 Task: Read customer reviews and ratings for real estate agents in Denver, Colorado, to find an agent who specializes in luxury properties or historic homes.
Action: Mouse moved to (135, 145)
Screenshot: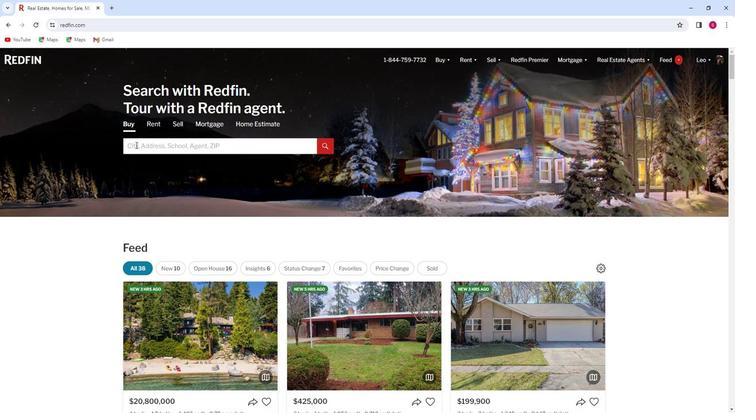 
Action: Mouse pressed left at (135, 145)
Screenshot: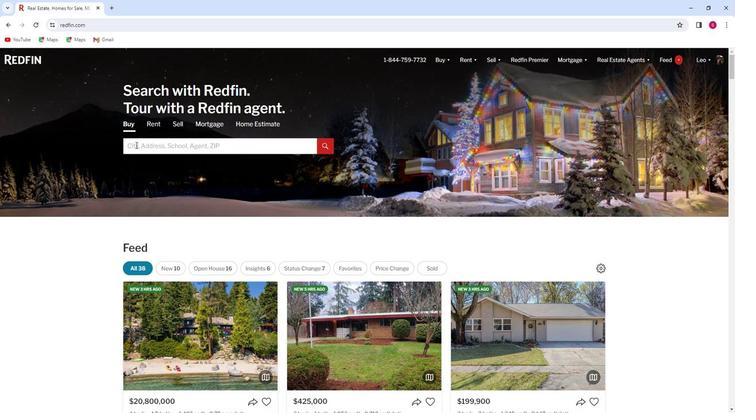 
Action: Key pressed <Key.shift>Denver,
Screenshot: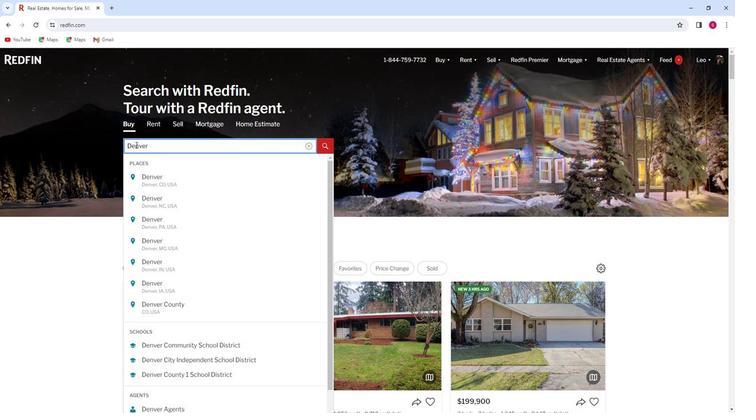 
Action: Mouse moved to (147, 176)
Screenshot: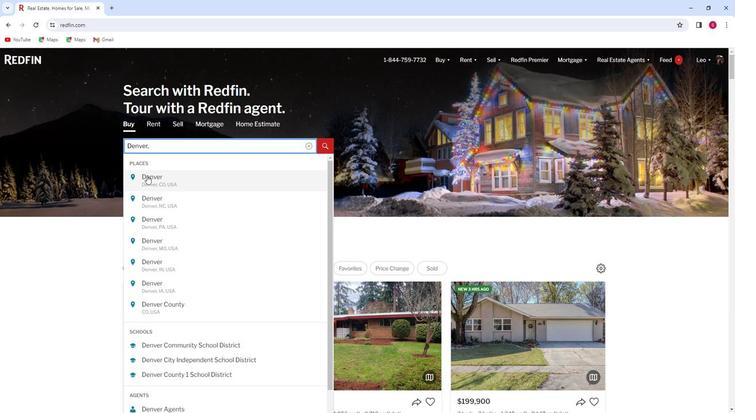
Action: Mouse pressed left at (147, 176)
Screenshot: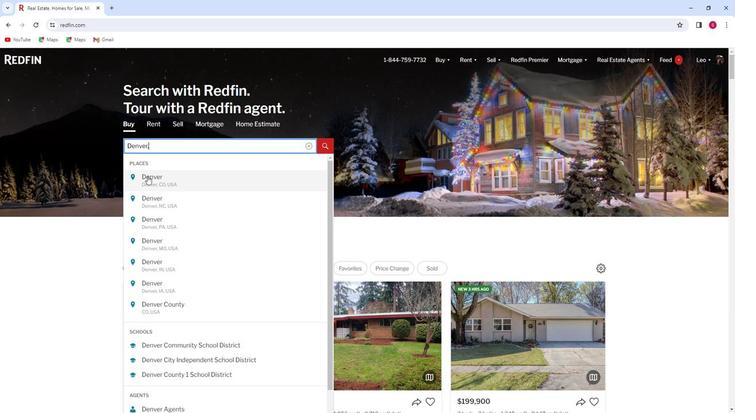 
Action: Mouse moved to (599, 82)
Screenshot: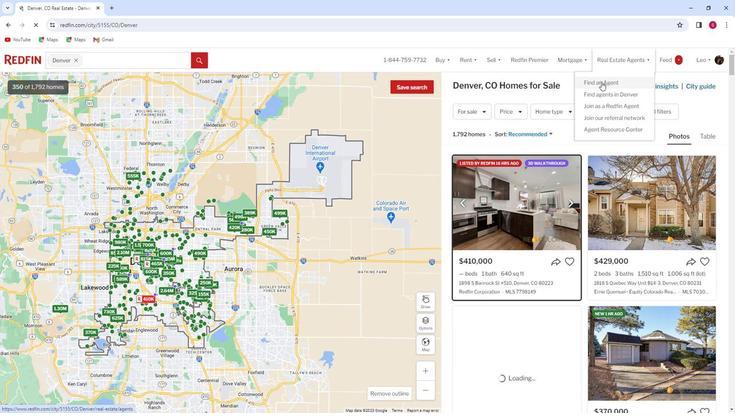 
Action: Mouse pressed left at (599, 82)
Screenshot: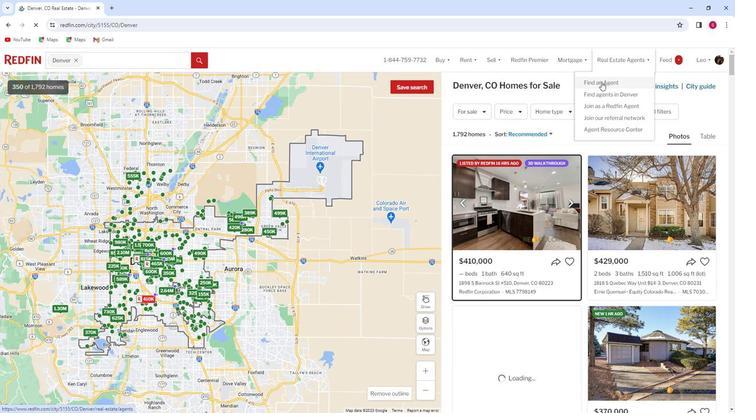 
Action: Mouse moved to (264, 230)
Screenshot: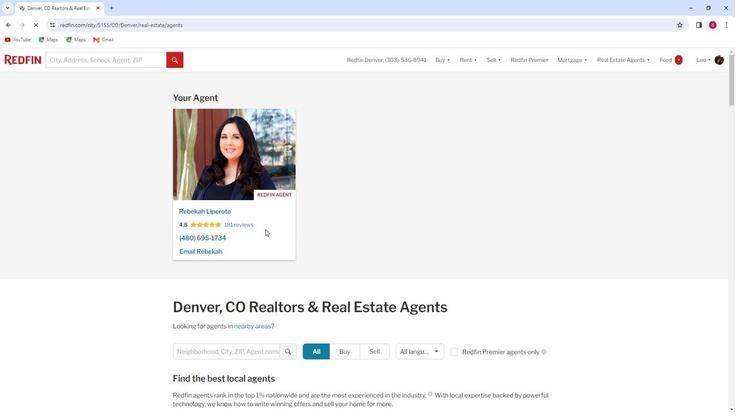 
Action: Mouse scrolled (264, 230) with delta (0, 0)
Screenshot: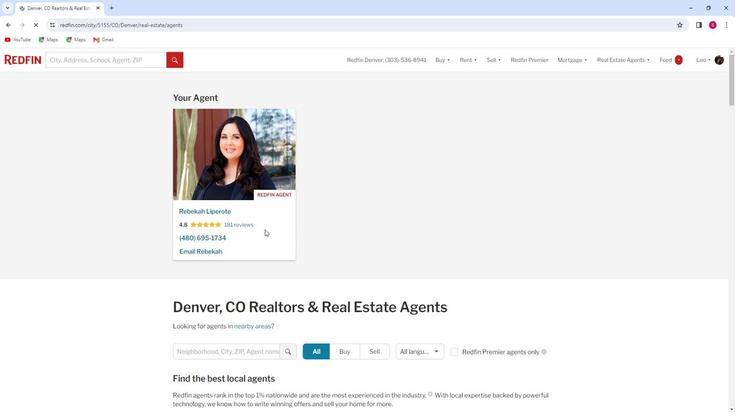 
Action: Mouse moved to (263, 230)
Screenshot: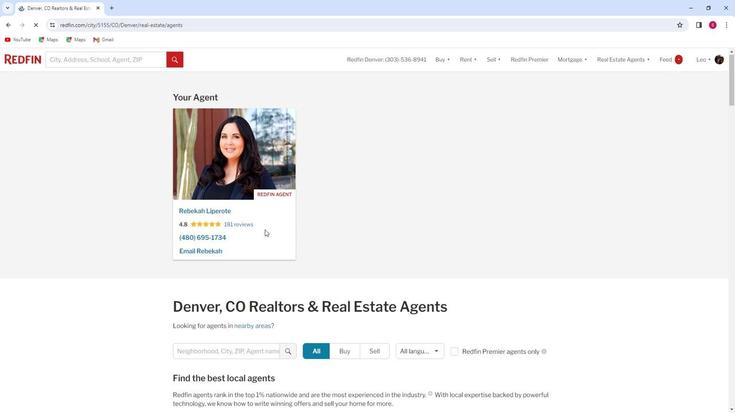 
Action: Mouse scrolled (263, 230) with delta (0, 0)
Screenshot: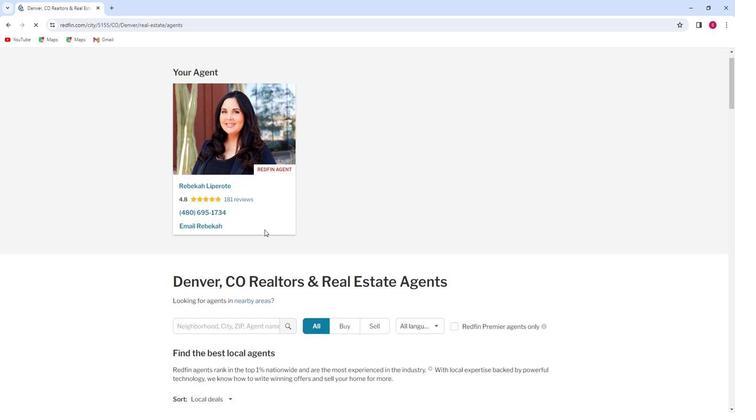 
Action: Mouse moved to (263, 231)
Screenshot: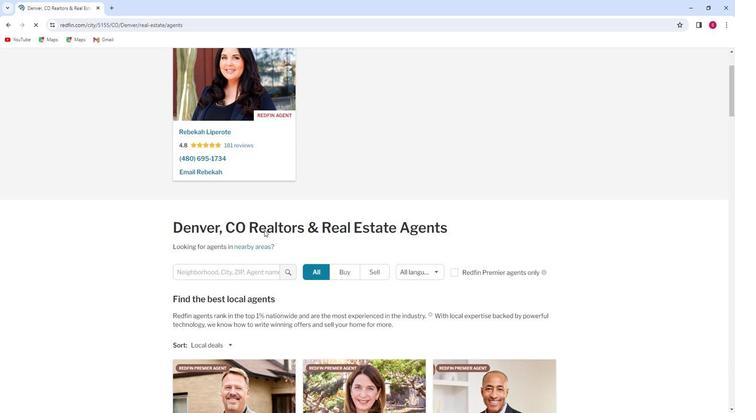 
Action: Mouse scrolled (263, 231) with delta (0, 0)
Screenshot: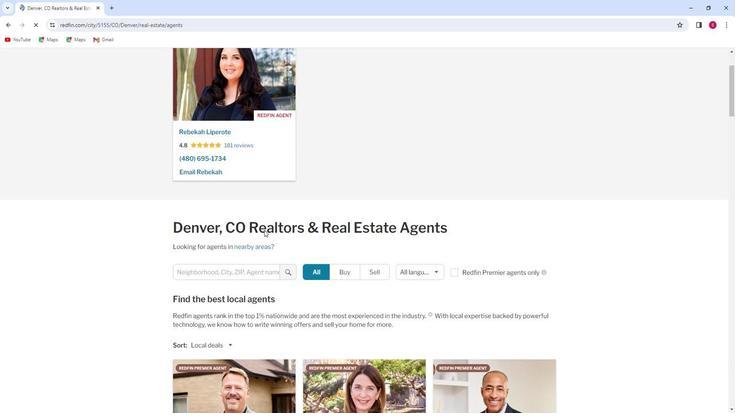 
Action: Mouse scrolled (263, 231) with delta (0, 0)
Screenshot: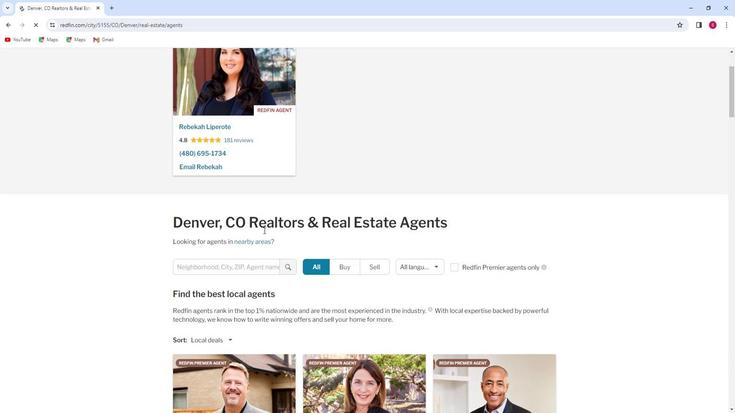 
Action: Mouse scrolled (263, 231) with delta (0, 0)
Screenshot: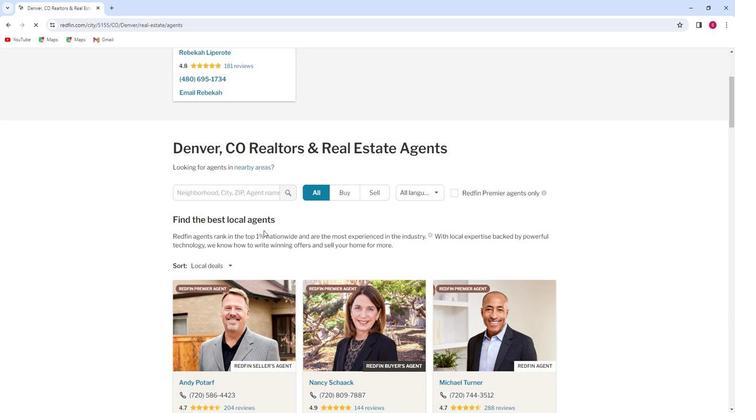 
Action: Mouse scrolled (263, 231) with delta (0, 0)
Screenshot: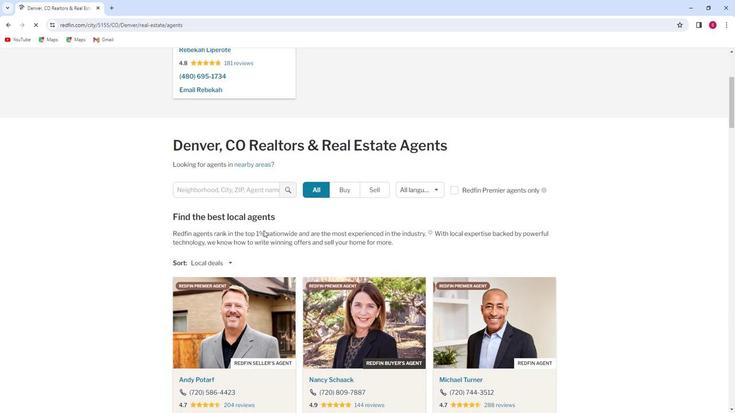 
Action: Mouse scrolled (263, 231) with delta (0, 0)
Screenshot: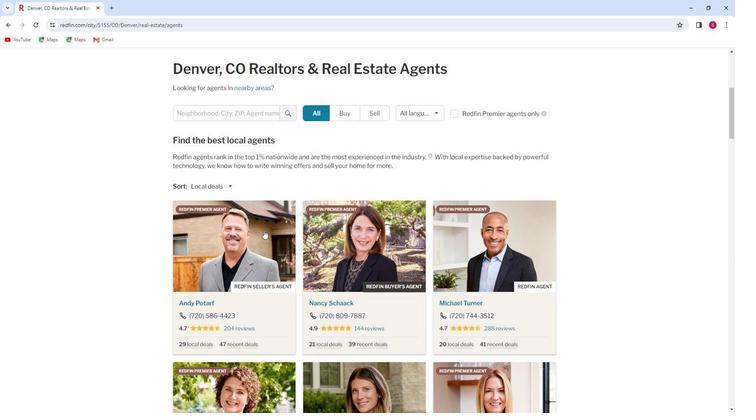 
Action: Mouse moved to (262, 232)
Screenshot: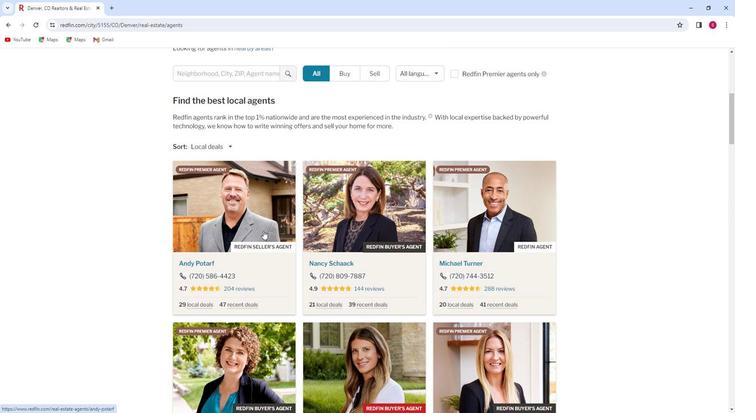 
Action: Mouse scrolled (262, 232) with delta (0, 0)
Screenshot: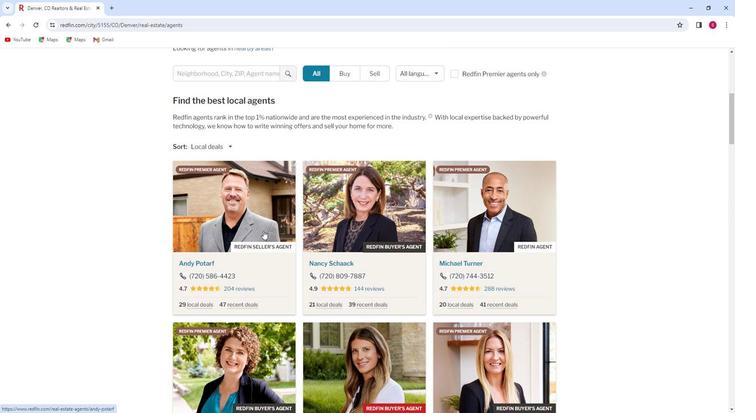 
Action: Mouse scrolled (262, 232) with delta (0, 0)
Screenshot: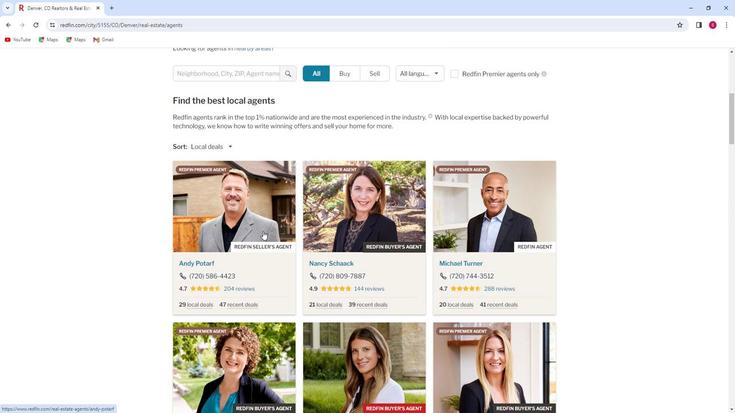 
Action: Mouse scrolled (262, 232) with delta (0, 0)
Screenshot: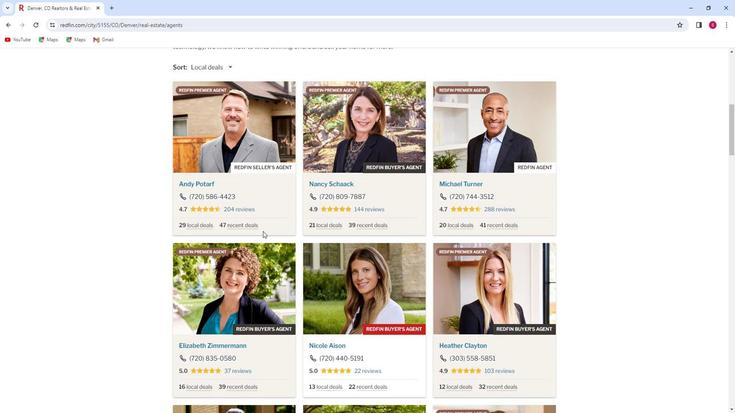 
Action: Mouse scrolled (262, 232) with delta (0, 0)
Screenshot: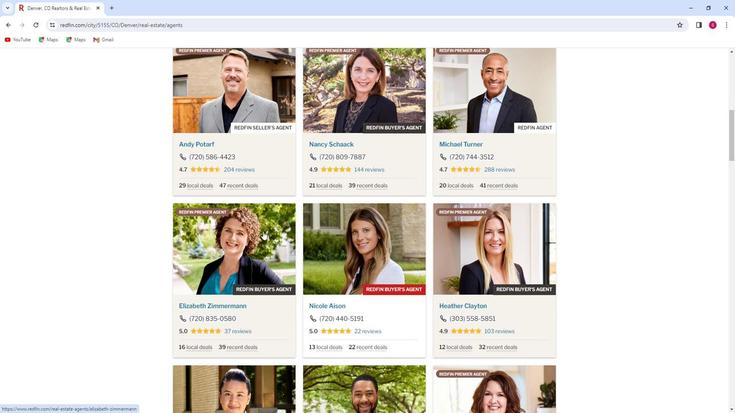 
Action: Mouse scrolled (262, 232) with delta (0, 0)
Screenshot: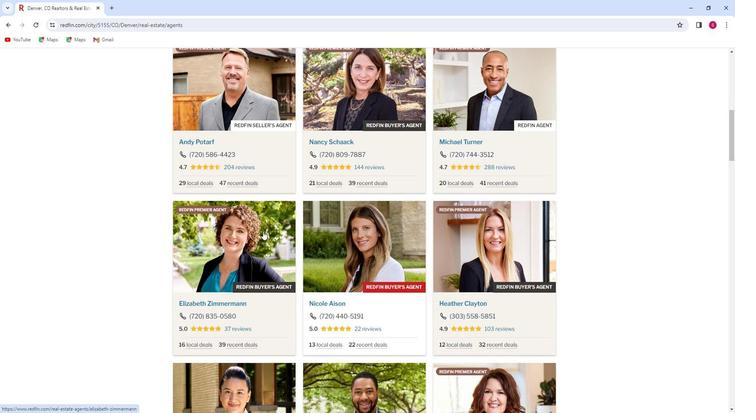 
Action: Mouse scrolled (262, 232) with delta (0, 0)
Screenshot: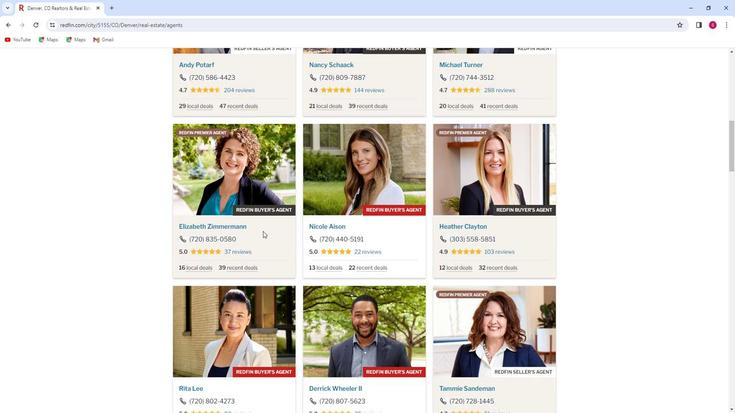 
Action: Mouse moved to (262, 232)
Screenshot: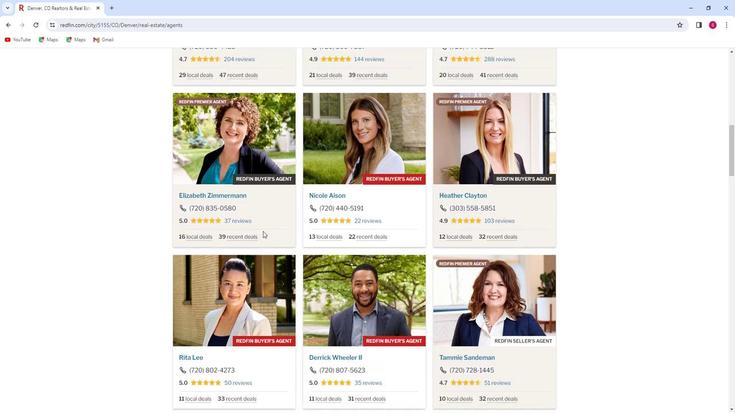 
Action: Mouse scrolled (262, 232) with delta (0, 0)
Screenshot: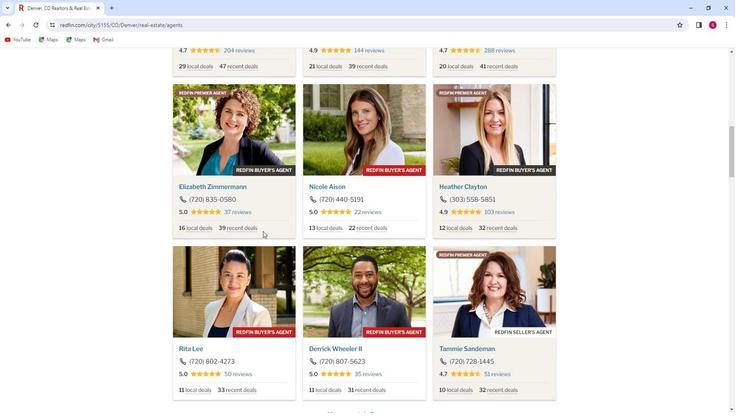 
Action: Mouse moved to (261, 232)
Screenshot: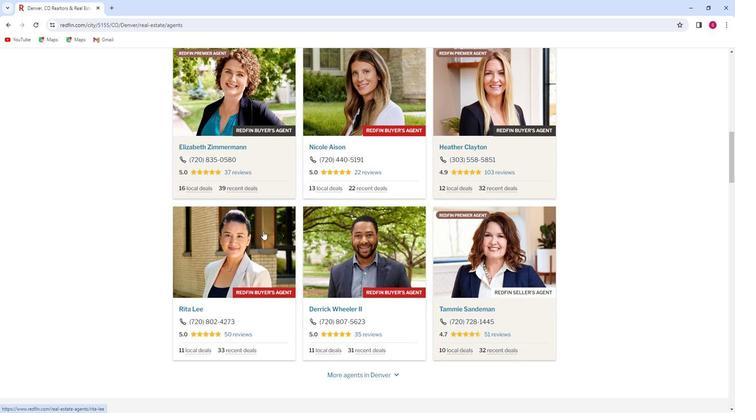 
Action: Mouse scrolled (261, 232) with delta (0, 0)
Screenshot: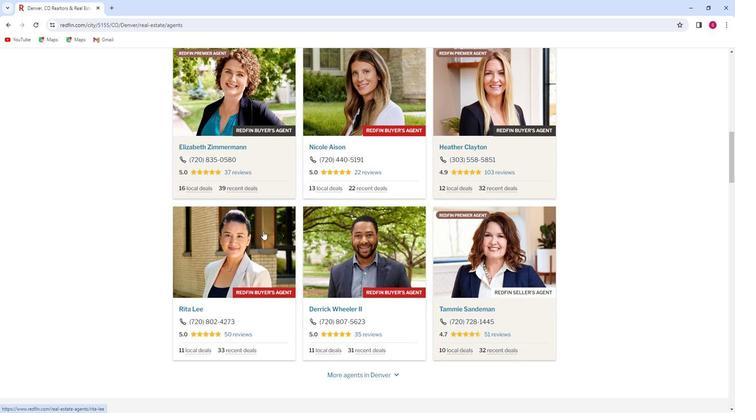 
Action: Mouse scrolled (261, 232) with delta (0, 0)
Screenshot: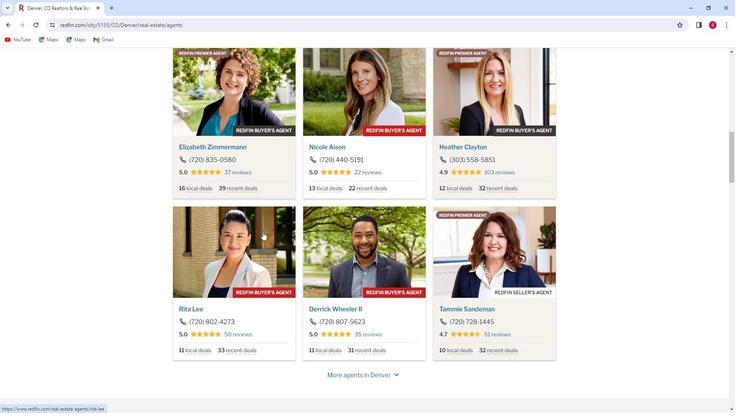 
Action: Mouse scrolled (261, 232) with delta (0, 0)
Screenshot: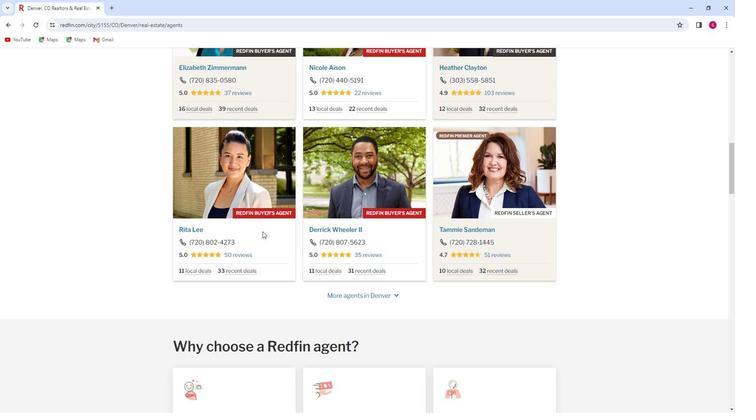 
Action: Mouse scrolled (261, 232) with delta (0, 0)
Screenshot: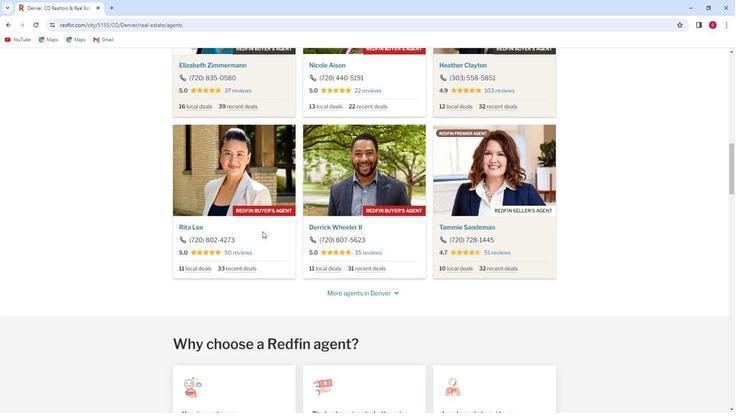 
Action: Mouse scrolled (261, 232) with delta (0, 0)
Screenshot: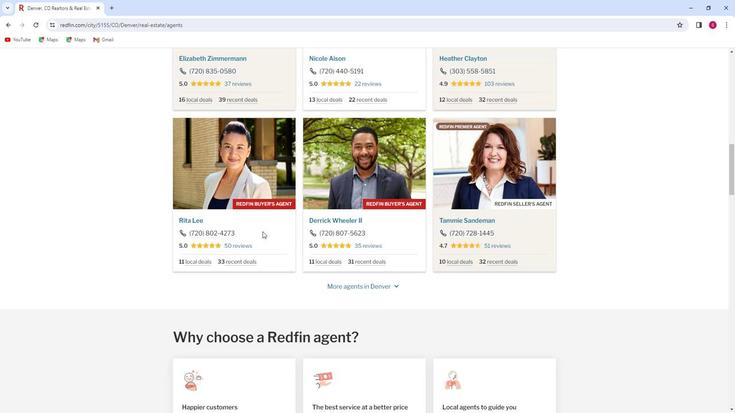 
Action: Mouse scrolled (261, 232) with delta (0, 0)
Screenshot: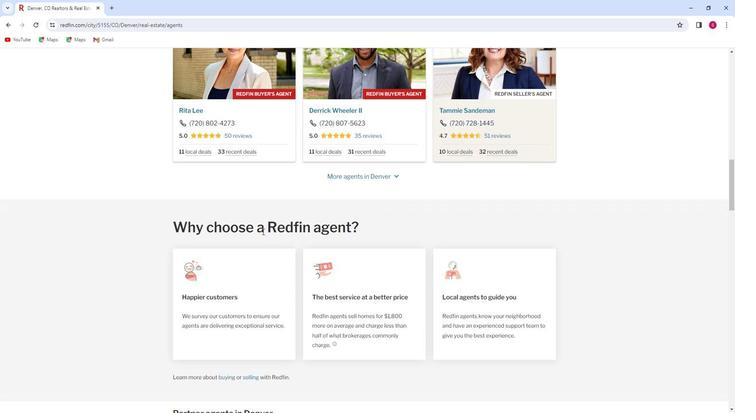 
Action: Mouse scrolled (261, 232) with delta (0, 0)
Screenshot: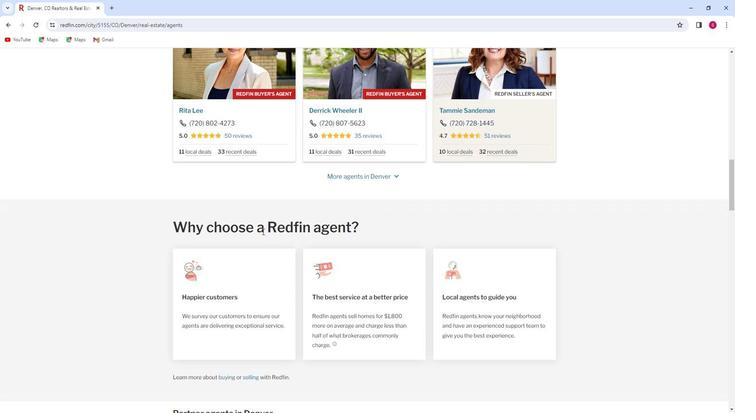 
Action: Mouse scrolled (261, 232) with delta (0, 0)
Screenshot: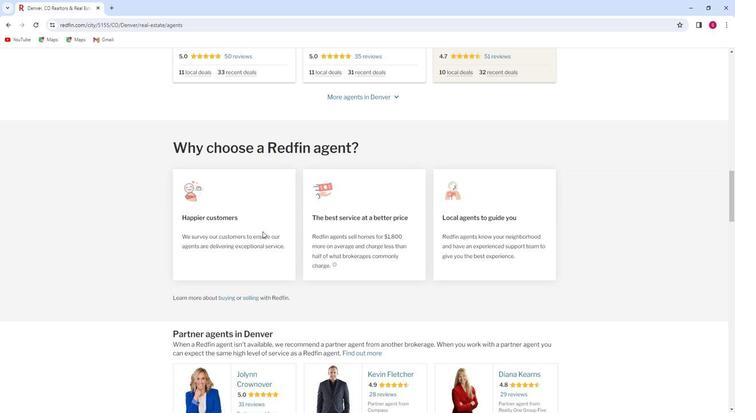 
Action: Mouse scrolled (261, 232) with delta (0, 0)
Screenshot: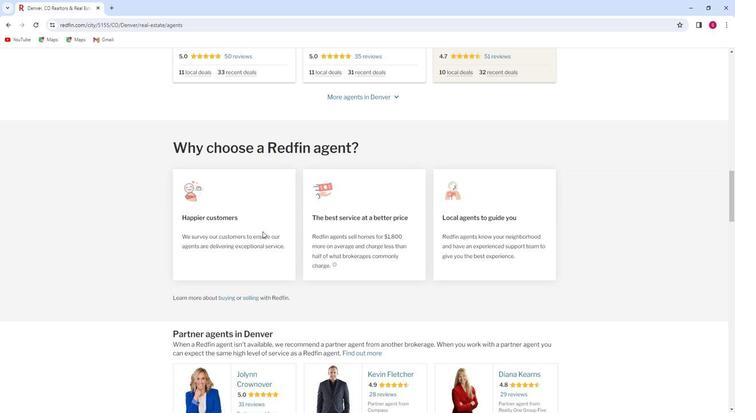 
Action: Mouse scrolled (261, 232) with delta (0, 0)
Screenshot: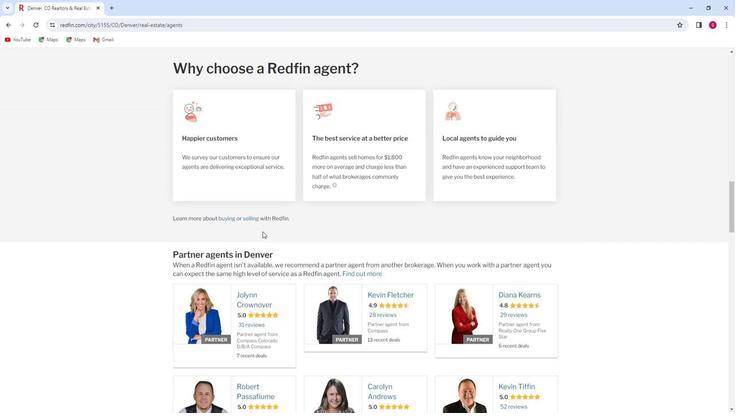 
Action: Mouse scrolled (261, 232) with delta (0, 0)
Screenshot: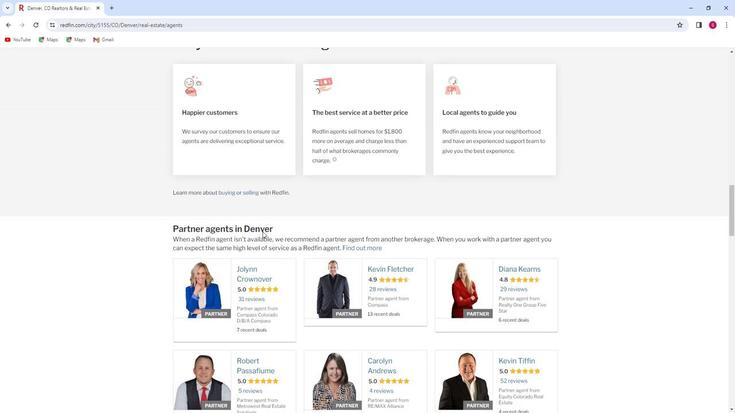 
Action: Mouse moved to (261, 232)
Screenshot: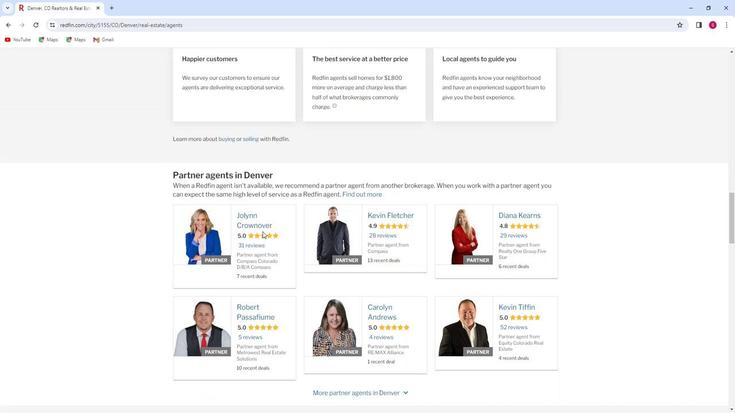 
Action: Mouse scrolled (261, 232) with delta (0, 0)
Screenshot: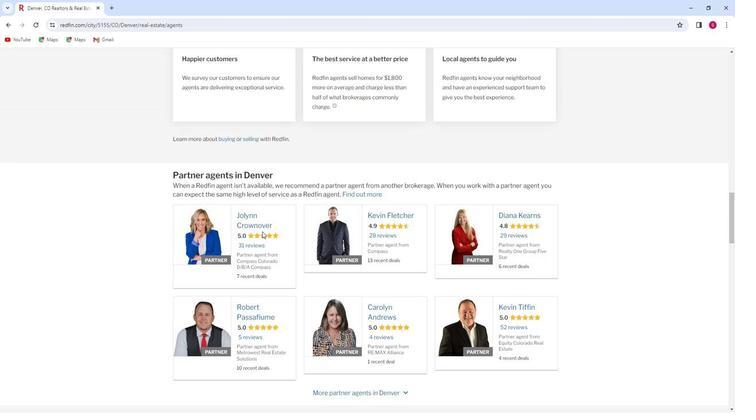 
Action: Mouse moved to (261, 233)
Screenshot: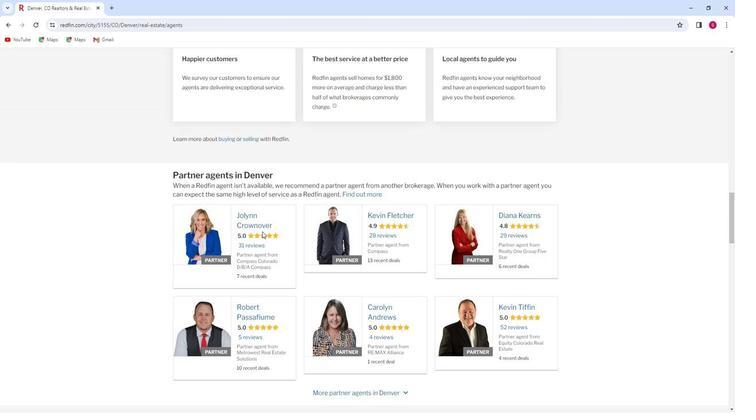 
Action: Mouse scrolled (261, 232) with delta (0, 0)
Screenshot: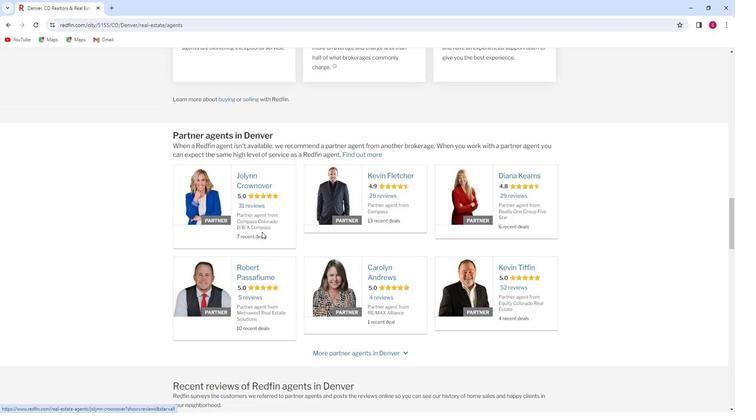 
Action: Mouse scrolled (261, 232) with delta (0, 0)
Screenshot: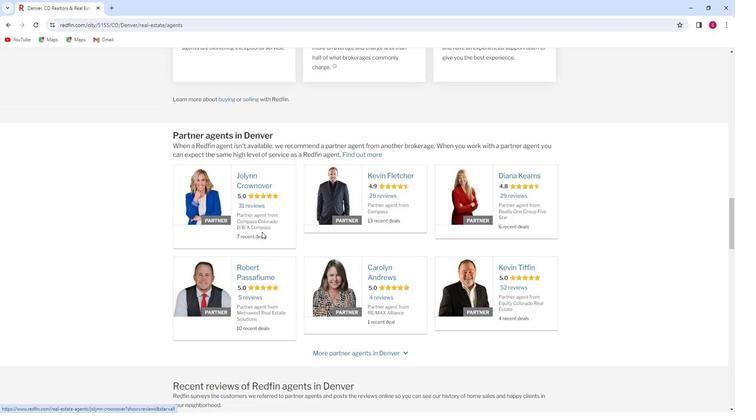 
Action: Mouse scrolled (261, 232) with delta (0, 0)
Screenshot: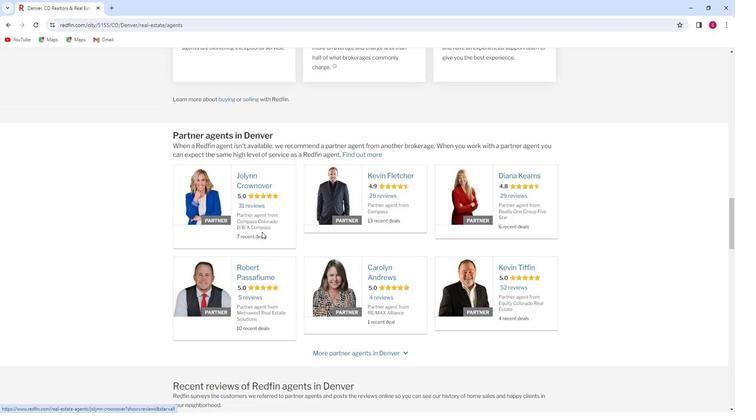 
Action: Mouse scrolled (261, 232) with delta (0, 0)
Screenshot: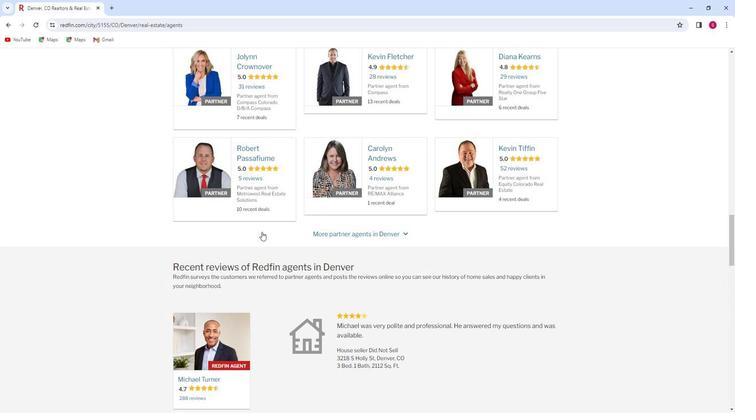 
Action: Mouse scrolled (261, 232) with delta (0, 0)
Screenshot: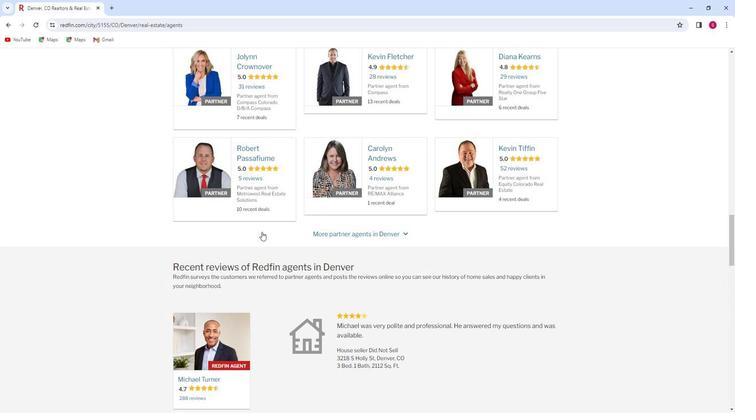 
Action: Mouse scrolled (261, 232) with delta (0, 0)
Screenshot: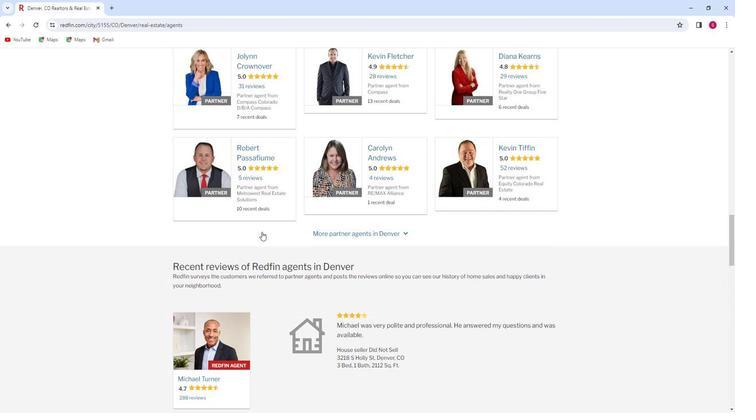 
Action: Mouse scrolled (261, 232) with delta (0, 0)
Screenshot: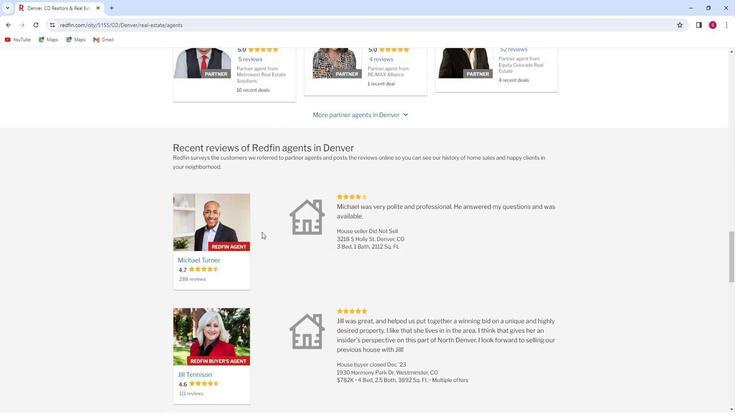
Action: Mouse scrolled (261, 232) with delta (0, 0)
Screenshot: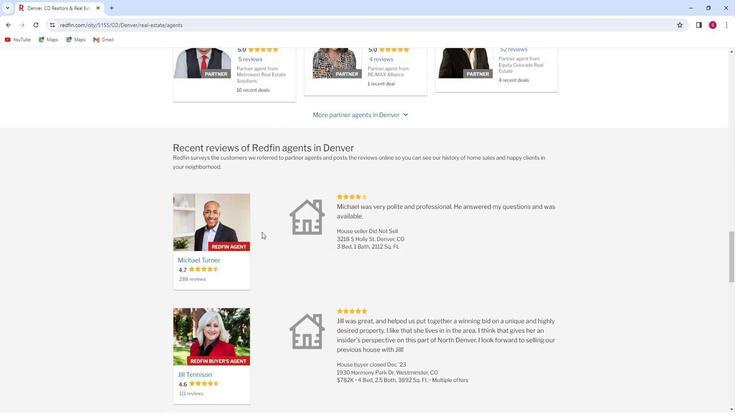 
Action: Mouse moved to (261, 233)
Screenshot: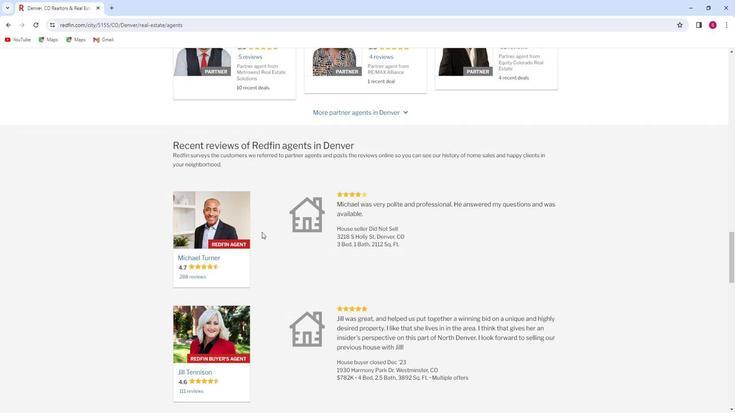 
Action: Mouse scrolled (261, 232) with delta (0, 0)
Screenshot: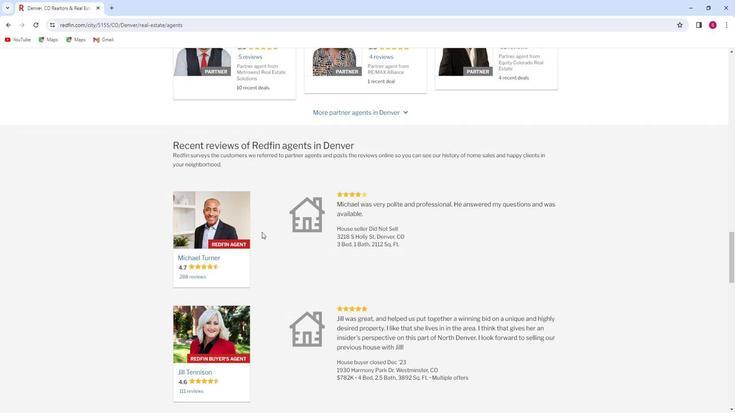 
Action: Mouse moved to (260, 233)
Screenshot: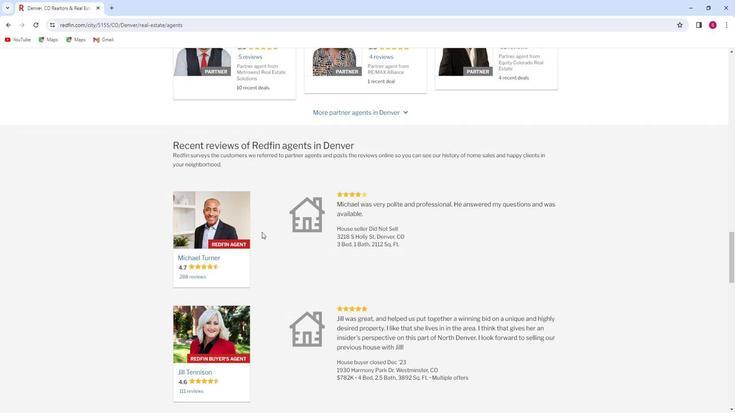 
Action: Mouse scrolled (260, 233) with delta (0, 0)
Screenshot: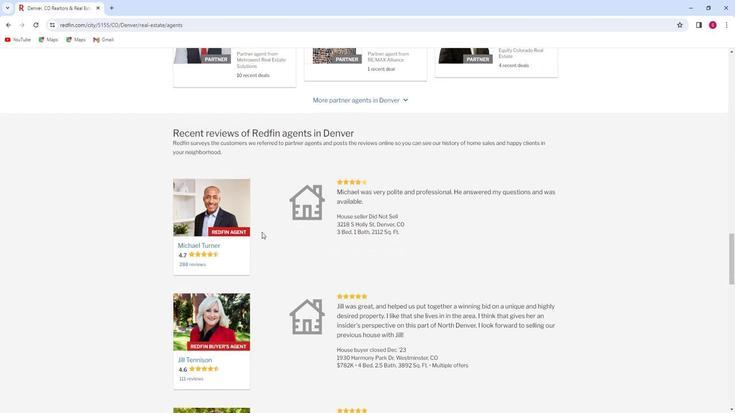 
Action: Mouse scrolled (260, 234) with delta (0, 0)
Screenshot: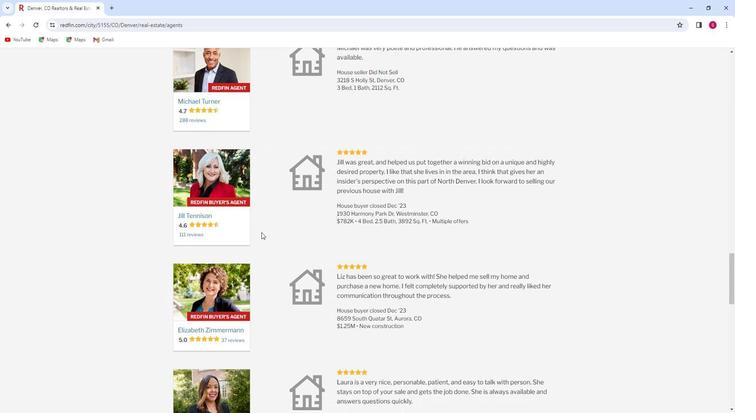 
Action: Mouse scrolled (260, 234) with delta (0, 0)
Screenshot: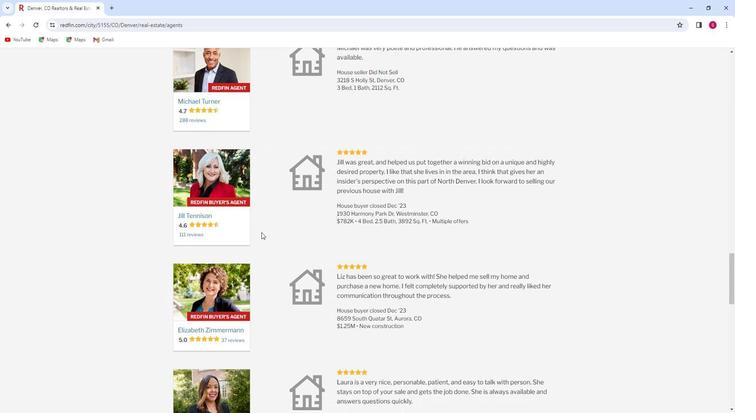 
Action: Mouse scrolled (260, 234) with delta (0, 0)
Screenshot: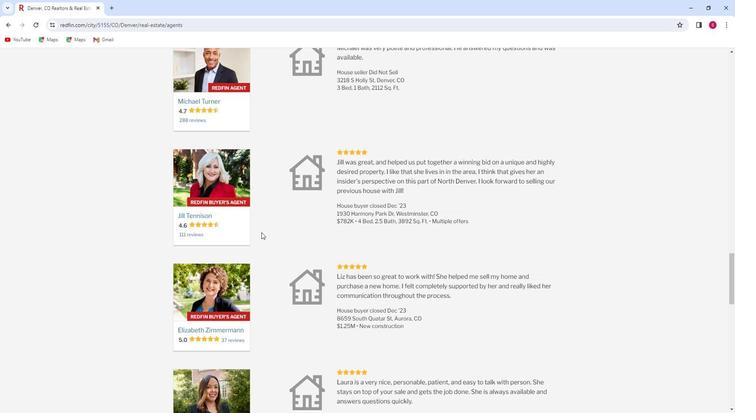 
Action: Mouse scrolled (260, 233) with delta (0, 0)
Screenshot: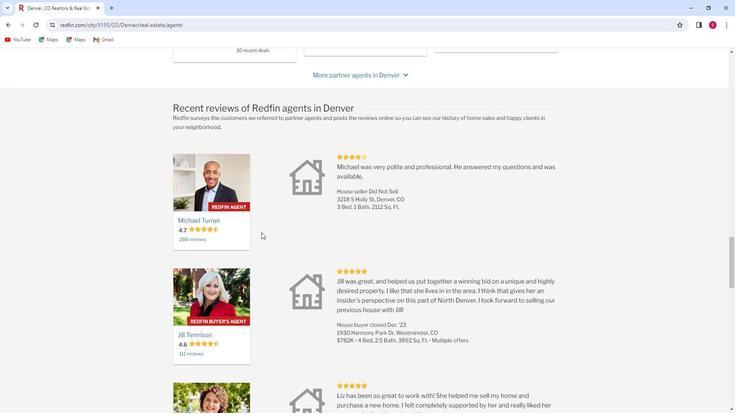
Action: Mouse scrolled (260, 233) with delta (0, 0)
Screenshot: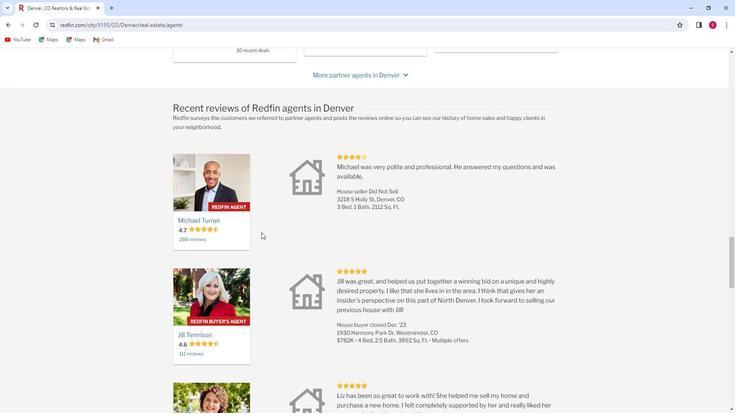 
Action: Mouse scrolled (260, 233) with delta (0, 0)
Screenshot: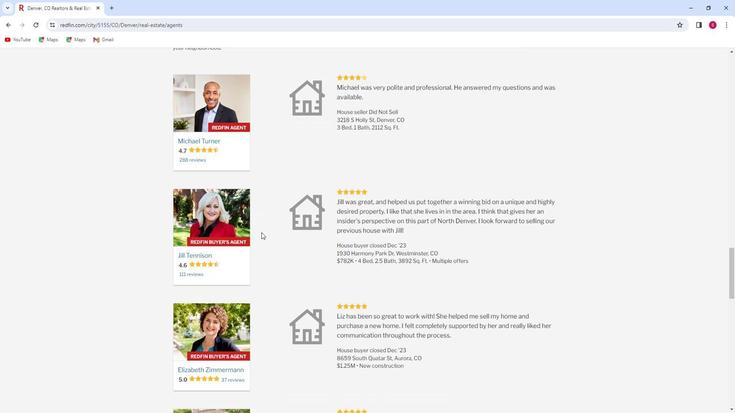 
Action: Mouse moved to (260, 234)
Screenshot: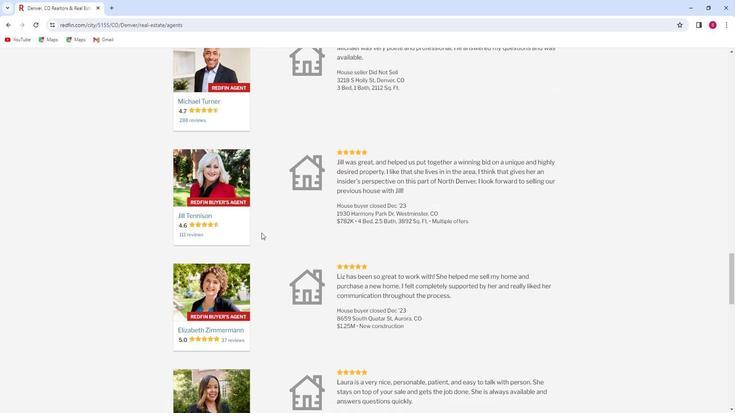 
Action: Mouse scrolled (260, 234) with delta (0, 0)
Screenshot: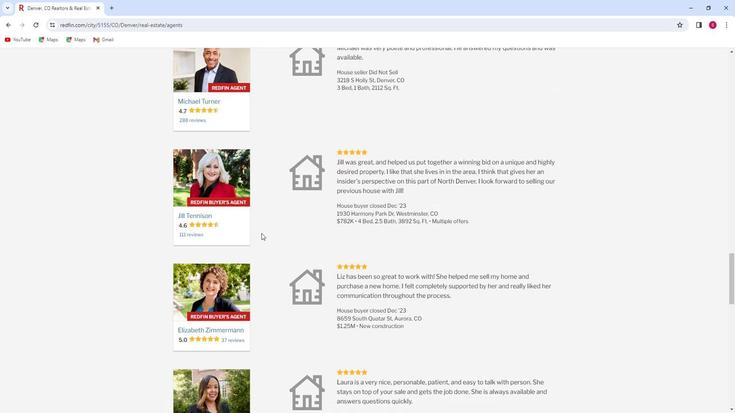 
Action: Mouse scrolled (260, 234) with delta (0, 0)
Screenshot: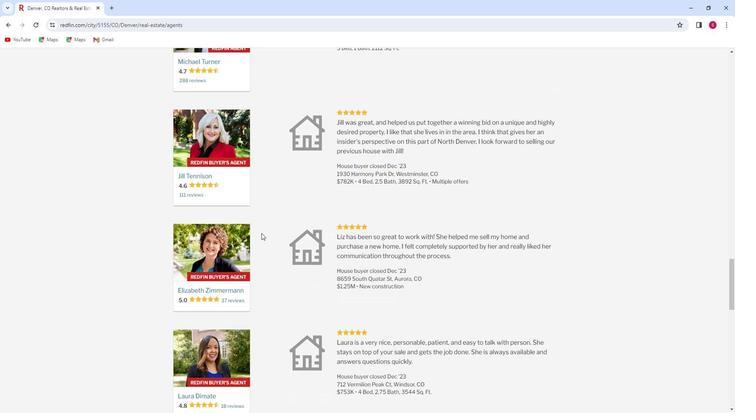 
Action: Mouse scrolled (260, 234) with delta (0, 0)
Screenshot: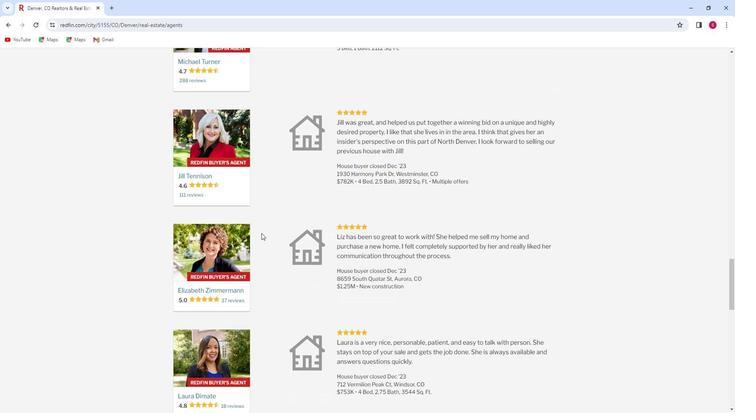 
Action: Mouse moved to (260, 234)
Screenshot: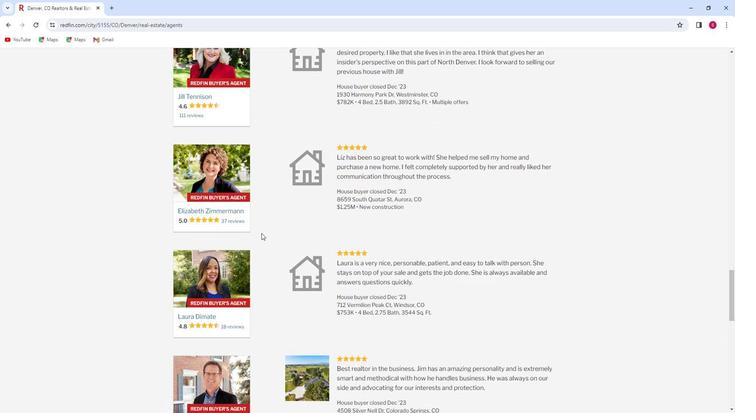 
Action: Mouse scrolled (260, 234) with delta (0, 0)
Screenshot: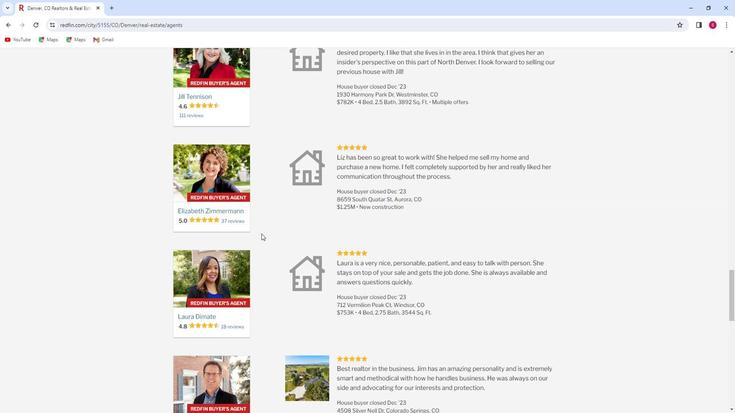
Action: Mouse scrolled (260, 234) with delta (0, 0)
Screenshot: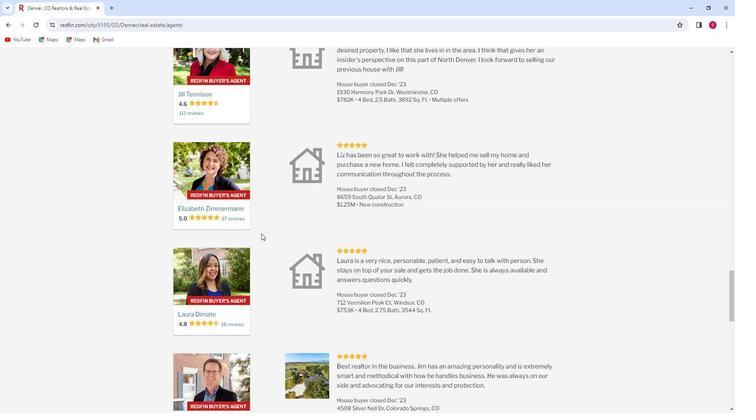 
Action: Mouse scrolled (260, 234) with delta (0, 0)
Screenshot: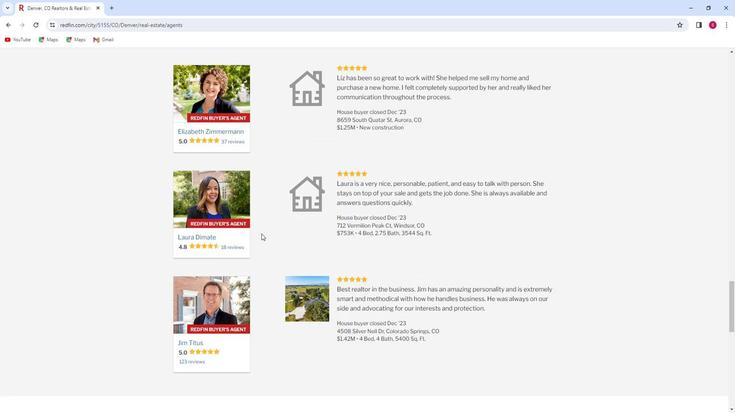
Action: Mouse scrolled (260, 234) with delta (0, 0)
Screenshot: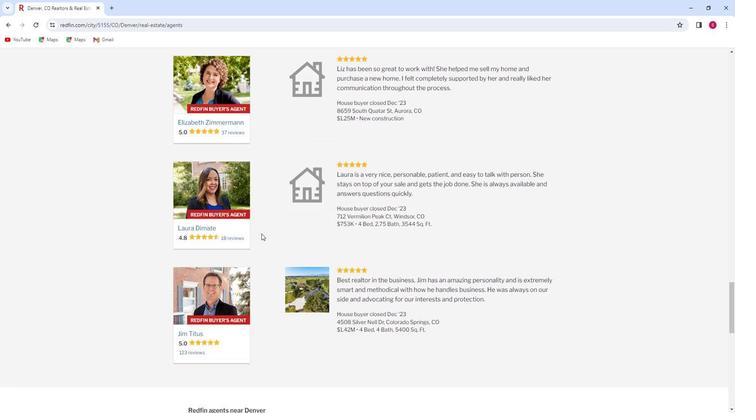 
Action: Mouse scrolled (260, 234) with delta (0, 0)
Screenshot: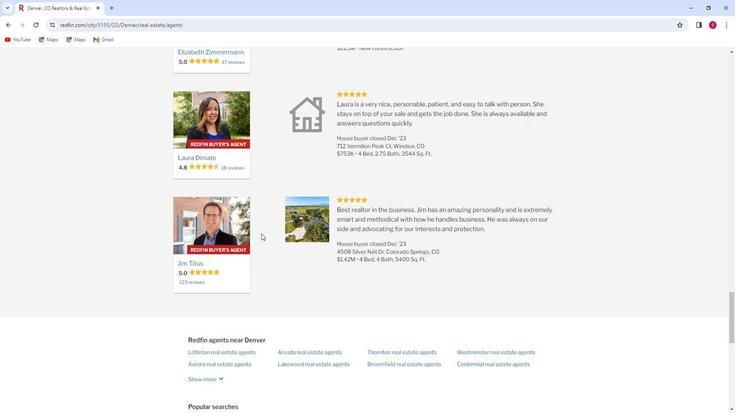 
Action: Mouse moved to (260, 234)
Screenshot: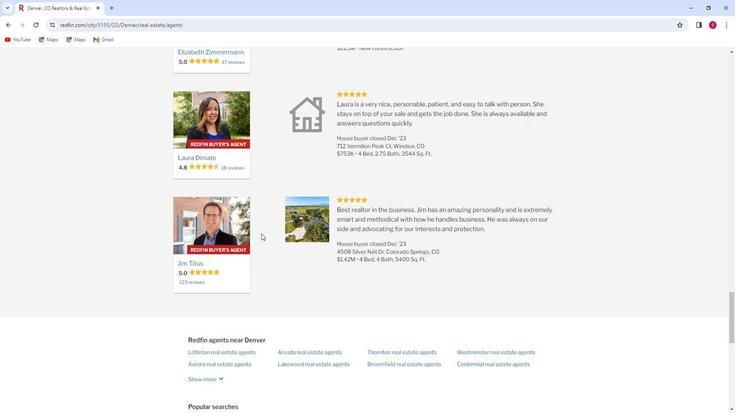 
Action: Mouse scrolled (260, 234) with delta (0, 0)
Screenshot: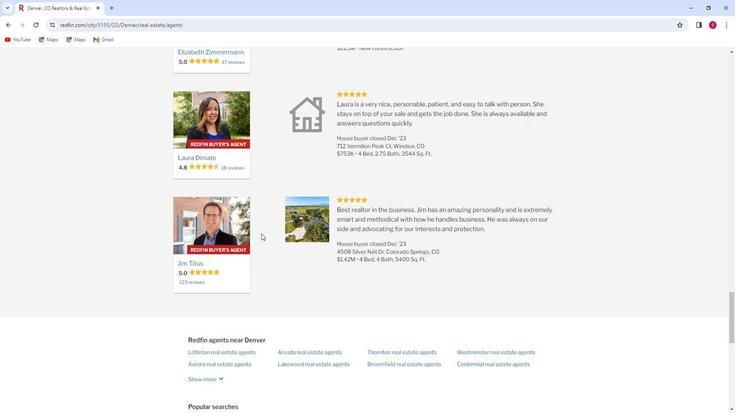 
Action: Mouse moved to (260, 235)
Screenshot: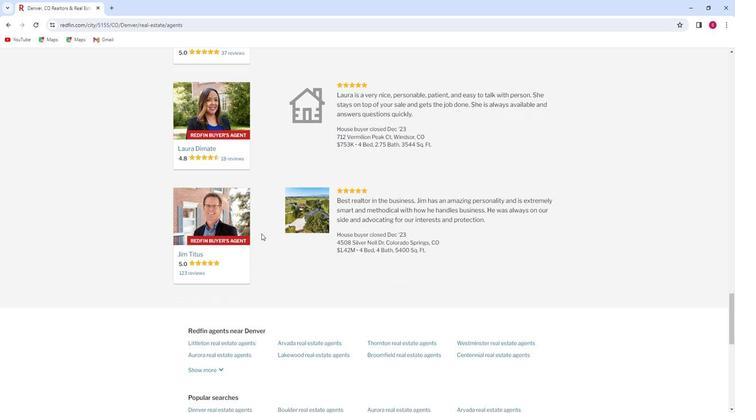 
Action: Mouse scrolled (260, 234) with delta (0, 0)
Screenshot: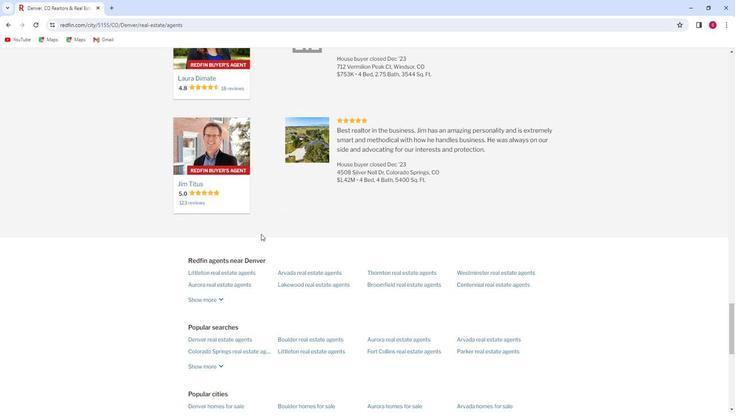 
Action: Mouse scrolled (260, 234) with delta (0, 0)
Screenshot: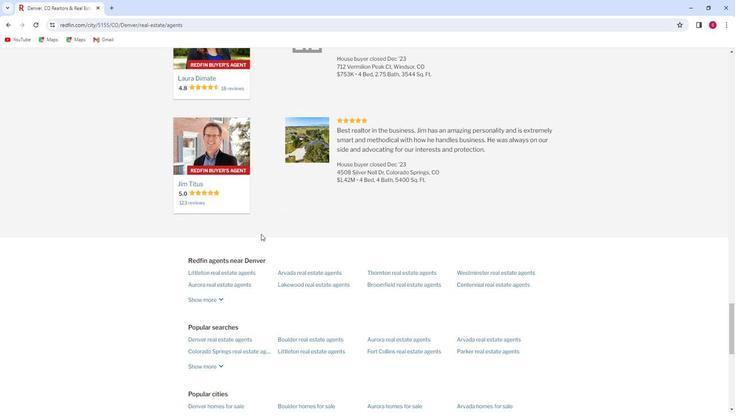 
Action: Mouse scrolled (260, 234) with delta (0, 0)
Screenshot: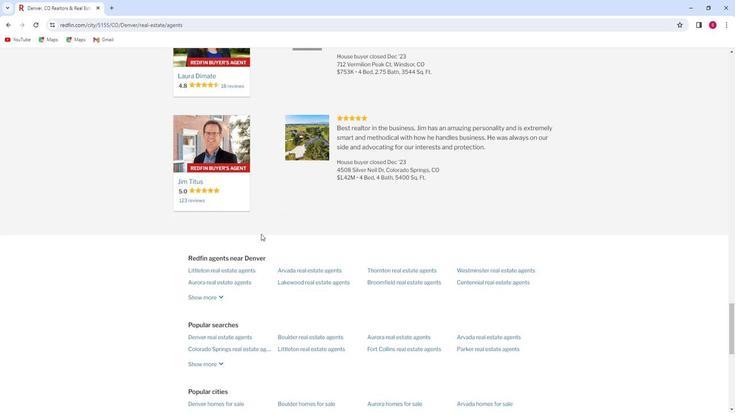 
Action: Mouse scrolled (260, 234) with delta (0, 0)
Screenshot: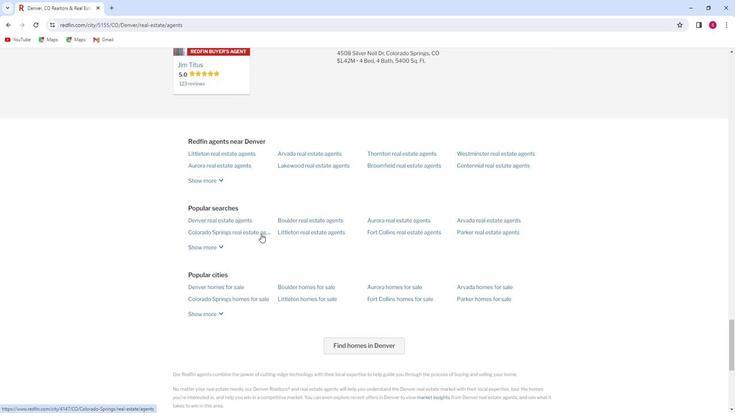 
Action: Mouse scrolled (260, 234) with delta (0, 0)
Screenshot: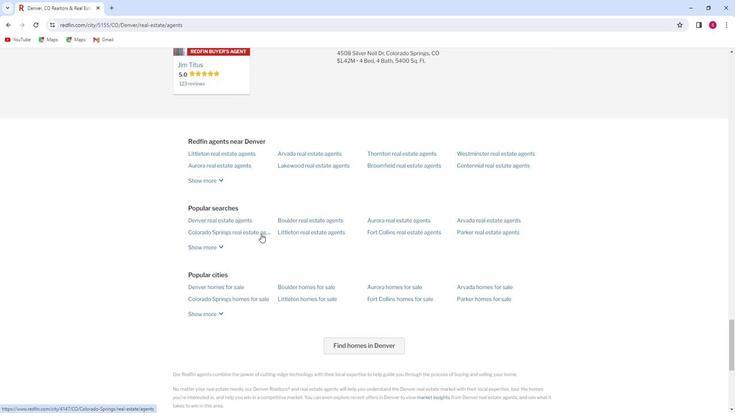 
Action: Mouse scrolled (260, 234) with delta (0, 0)
Screenshot: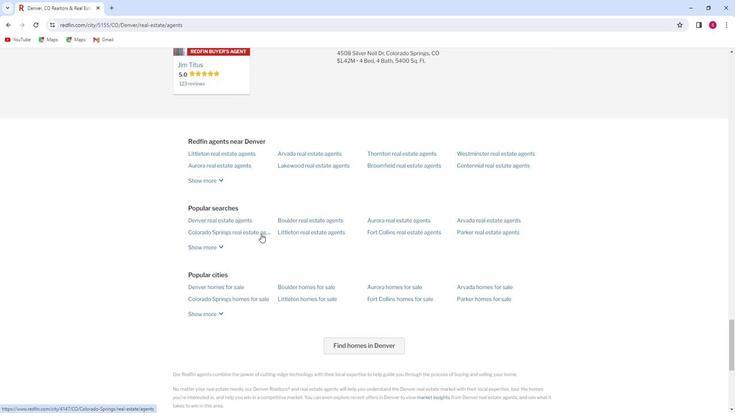 
Action: Mouse scrolled (260, 234) with delta (0, 0)
Screenshot: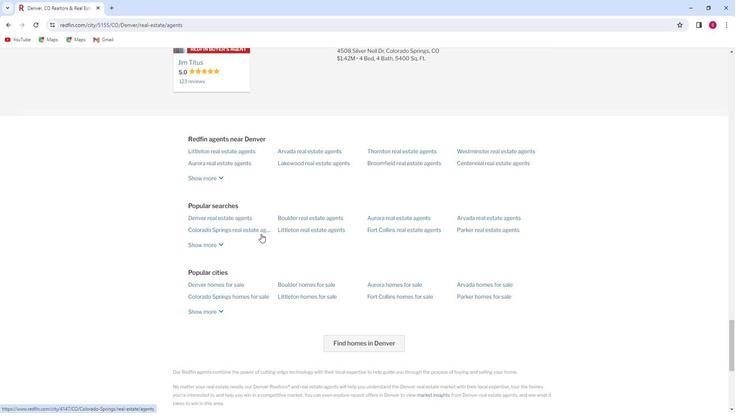 
Action: Mouse scrolled (260, 234) with delta (0, 0)
Screenshot: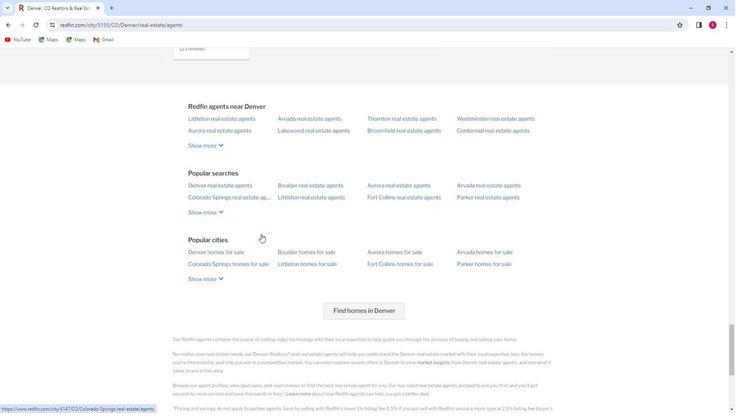 
Action: Mouse scrolled (260, 234) with delta (0, 0)
Screenshot: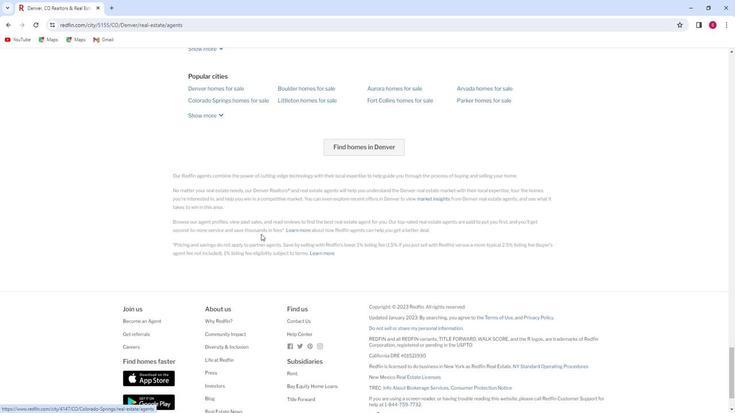 
Action: Mouse moved to (260, 235)
Screenshot: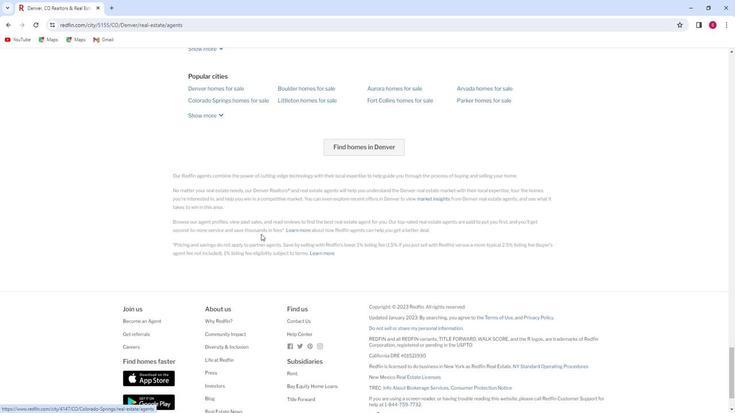 
Action: Mouse scrolled (260, 234) with delta (0, 0)
Screenshot: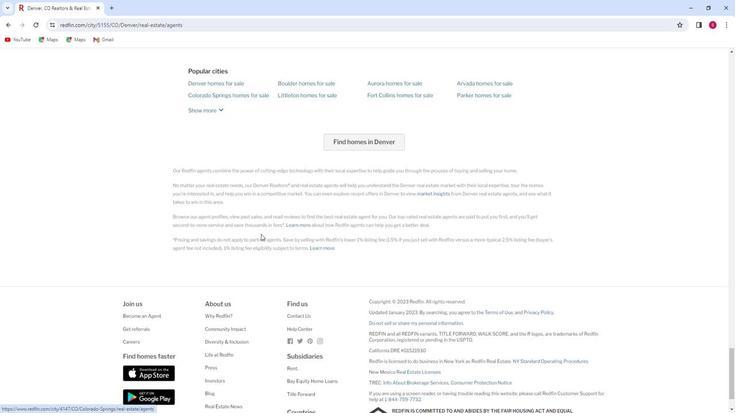 
Action: Mouse scrolled (260, 234) with delta (0, 0)
Screenshot: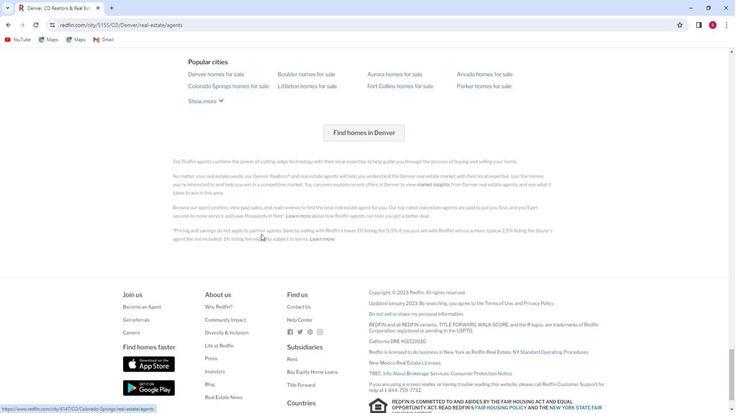 
Action: Mouse scrolled (260, 234) with delta (0, 0)
Screenshot: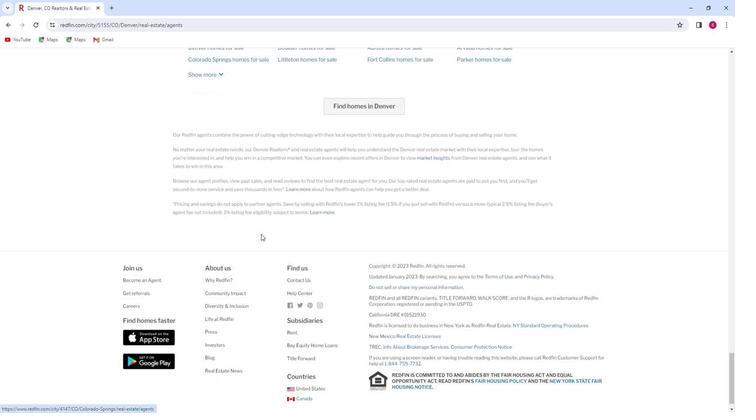 
Action: Mouse scrolled (260, 234) with delta (0, 0)
Screenshot: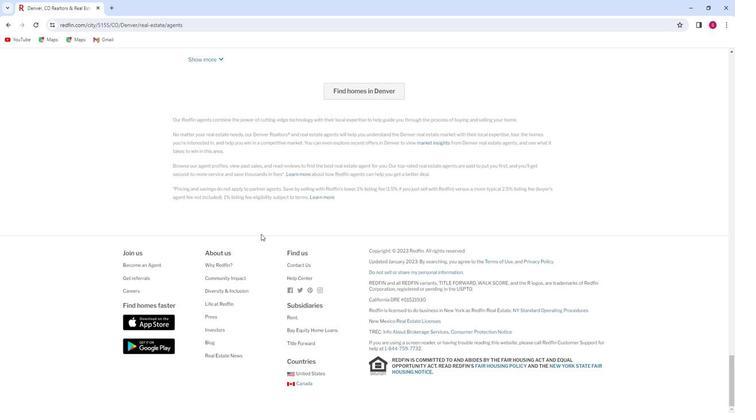 
Action: Mouse scrolled (260, 234) with delta (0, 0)
Screenshot: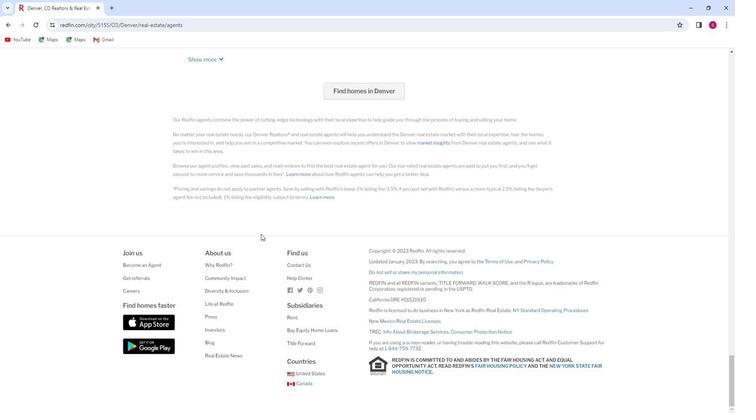 
Action: Mouse scrolled (260, 234) with delta (0, 0)
Screenshot: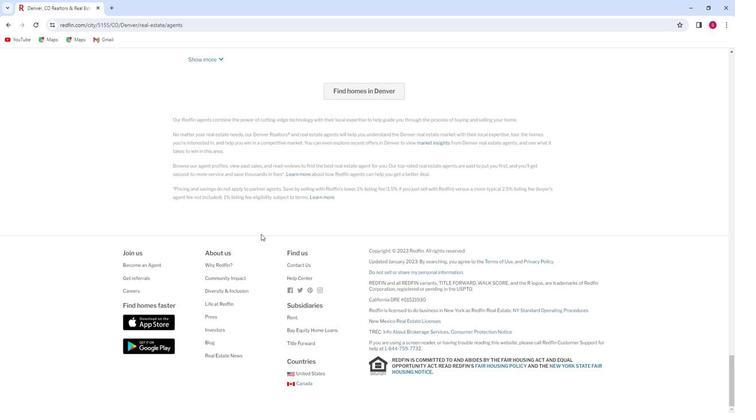 
Action: Mouse scrolled (260, 234) with delta (0, 0)
Screenshot: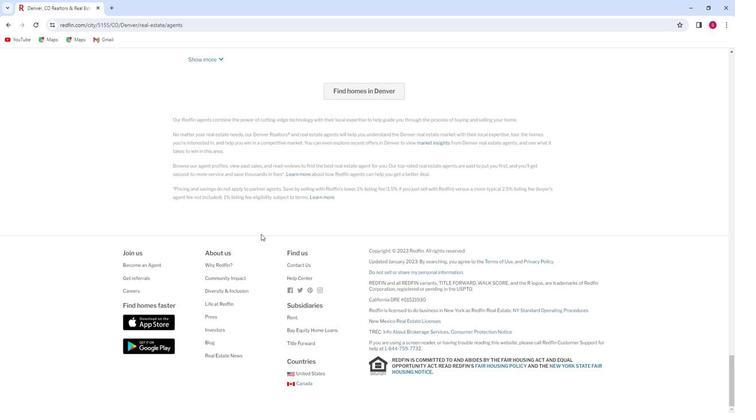 
Action: Mouse moved to (258, 236)
Screenshot: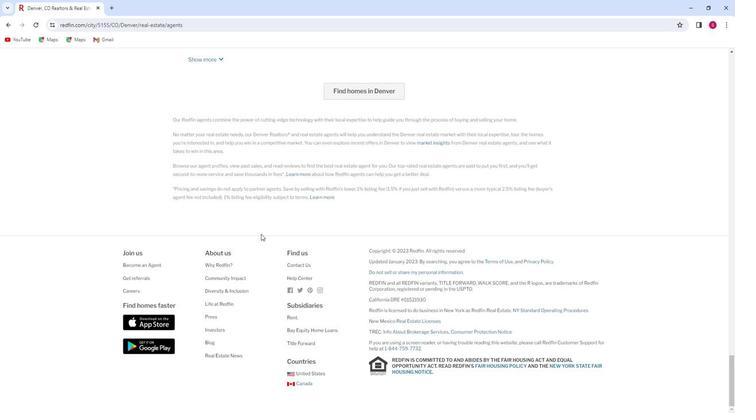 
